 Task: Select the channel to keep "Side right".
Action: Mouse moved to (124, 14)
Screenshot: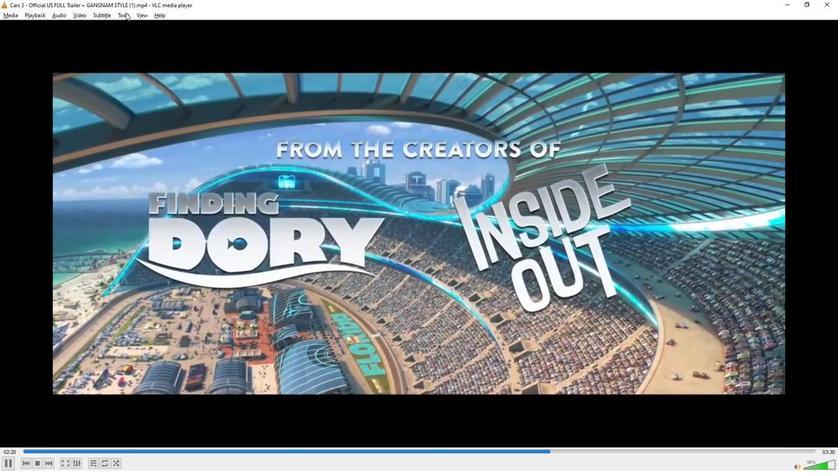 
Action: Mouse pressed left at (124, 14)
Screenshot: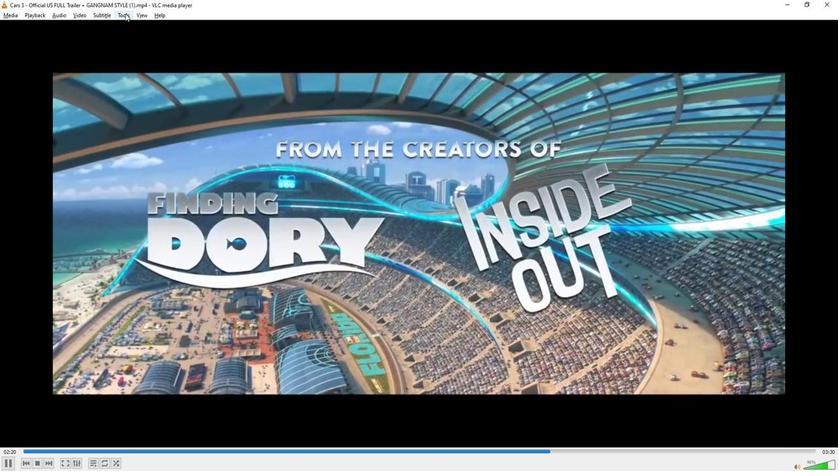 
Action: Mouse moved to (146, 117)
Screenshot: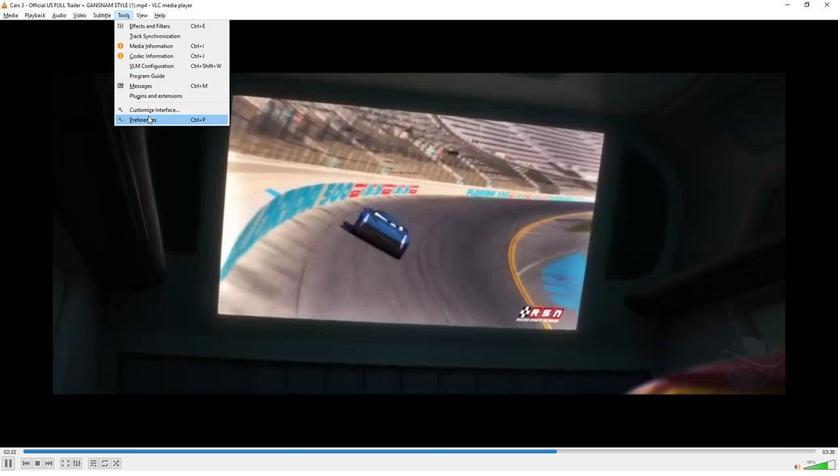 
Action: Mouse pressed left at (146, 117)
Screenshot: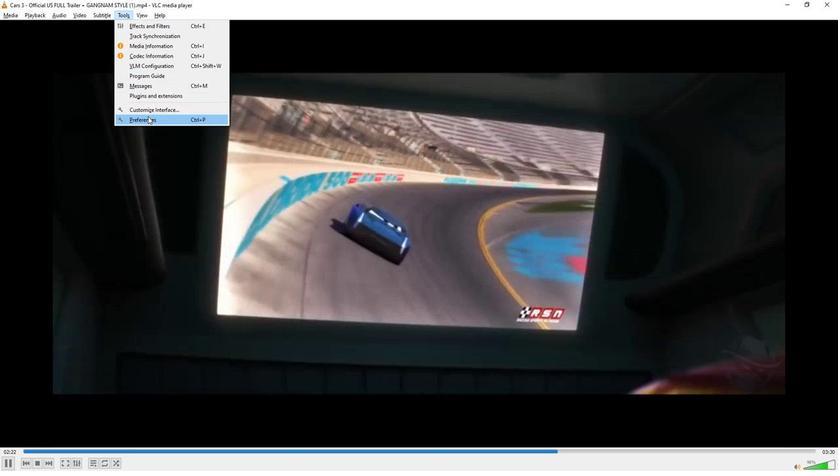 
Action: Mouse moved to (243, 354)
Screenshot: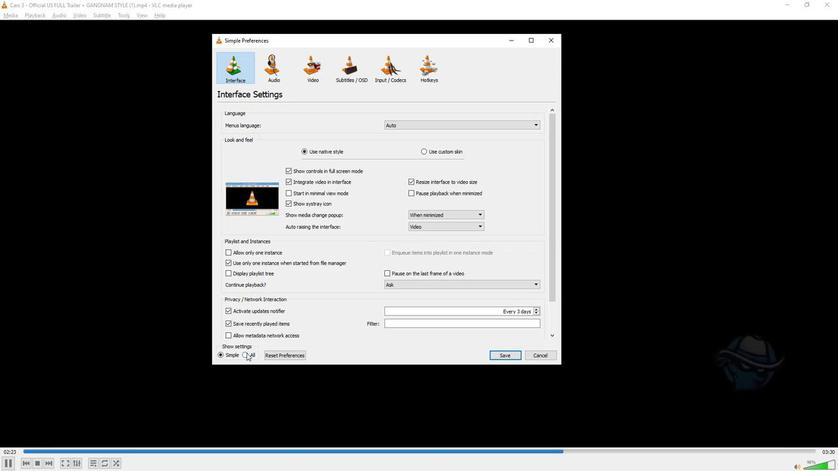 
Action: Mouse pressed left at (243, 354)
Screenshot: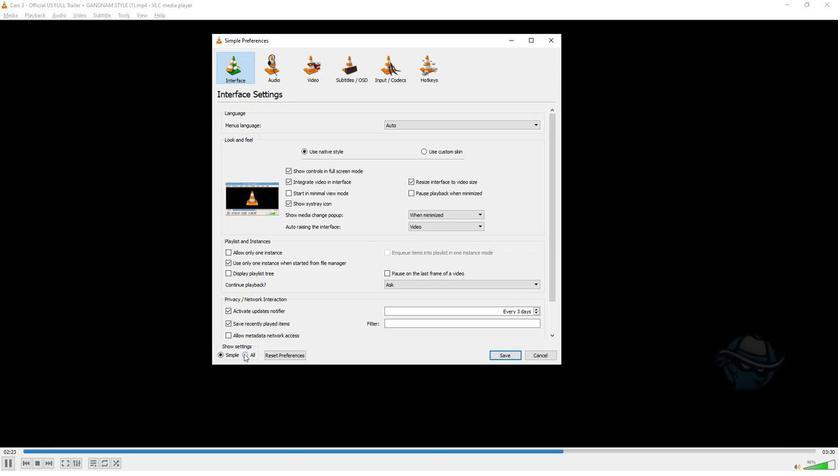 
Action: Mouse moved to (231, 160)
Screenshot: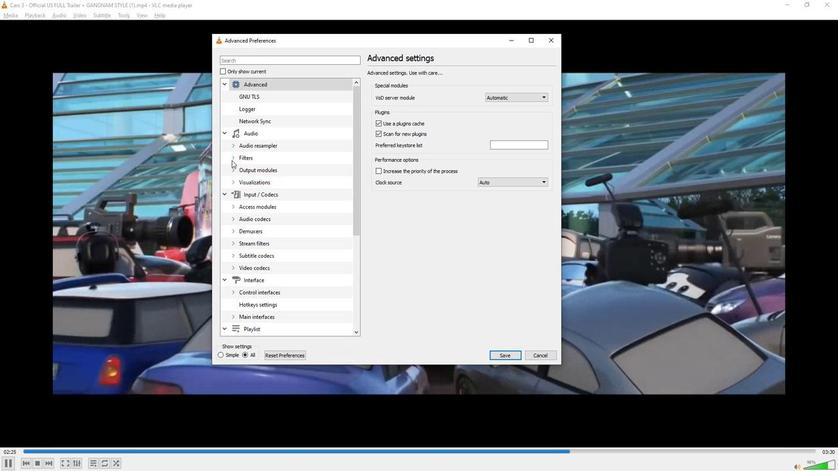 
Action: Mouse pressed left at (231, 160)
Screenshot: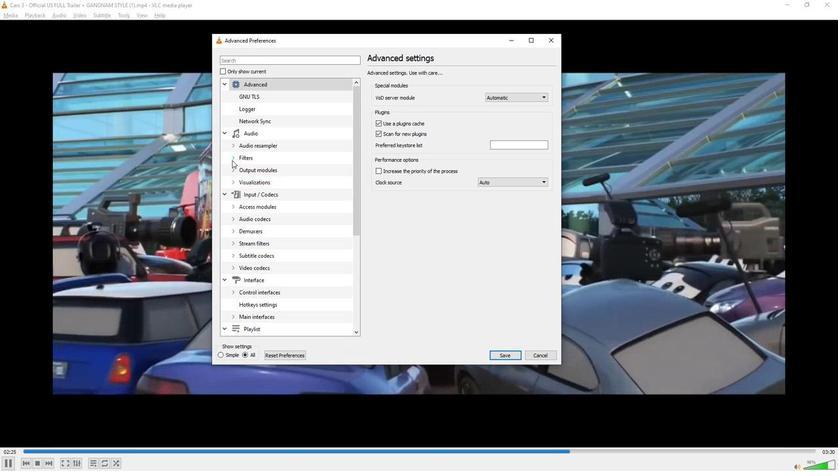 
Action: Mouse moved to (260, 253)
Screenshot: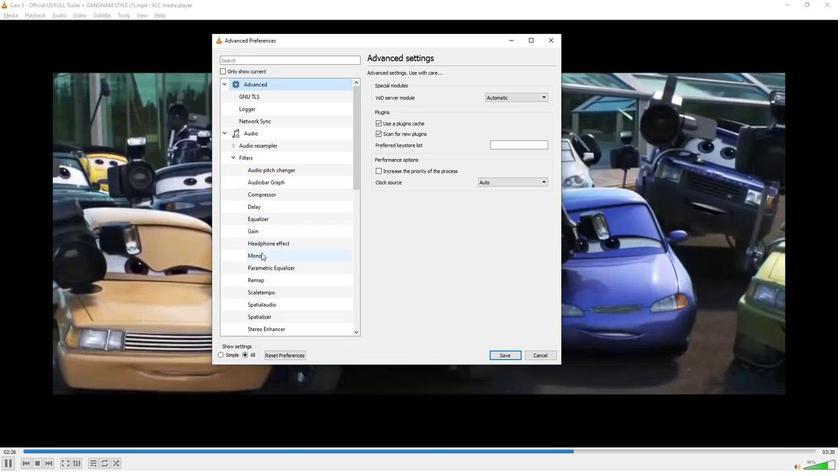 
Action: Mouse pressed left at (260, 253)
Screenshot: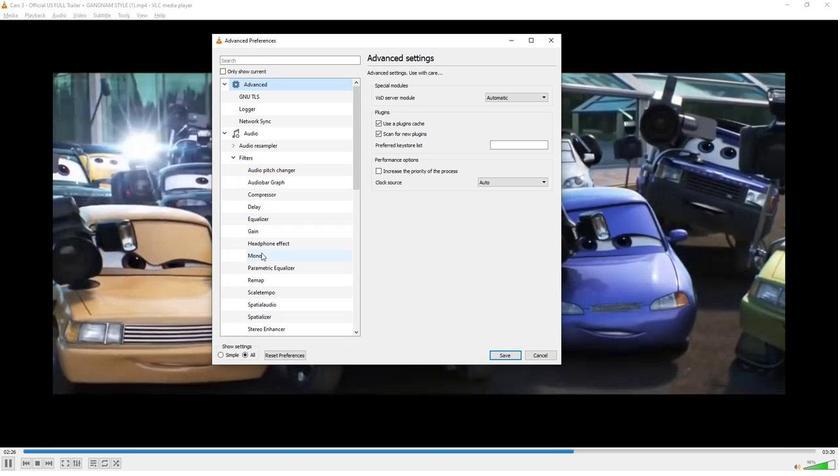 
Action: Mouse moved to (511, 99)
Screenshot: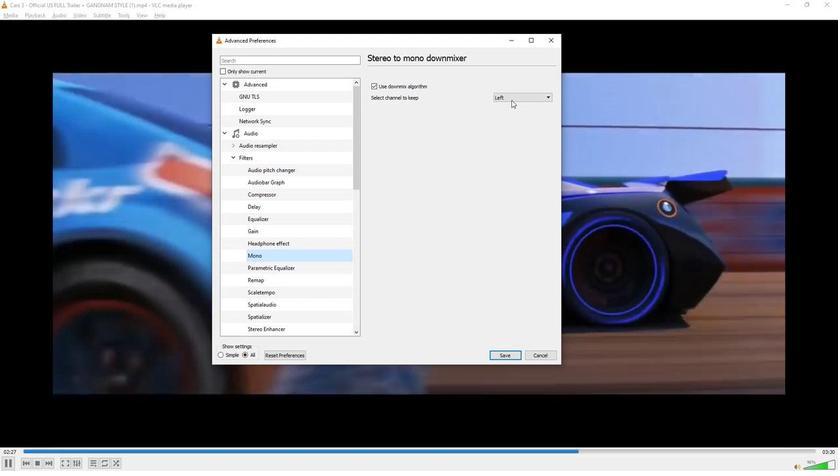 
Action: Mouse pressed left at (511, 99)
Screenshot: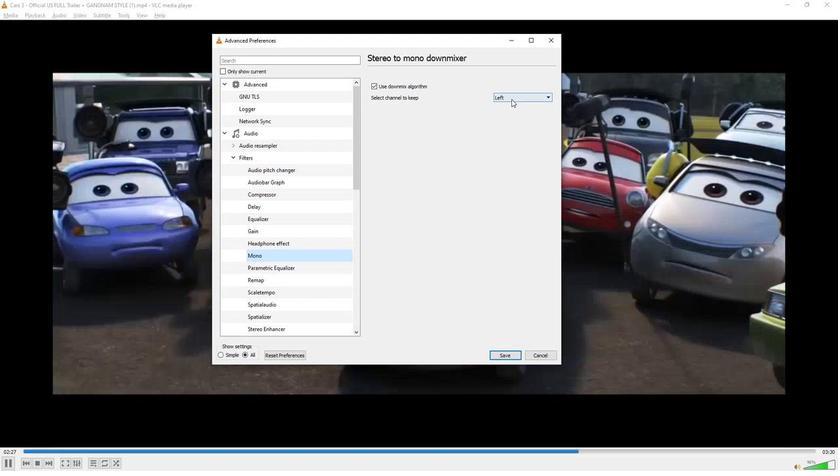 
Action: Mouse moved to (506, 144)
Screenshot: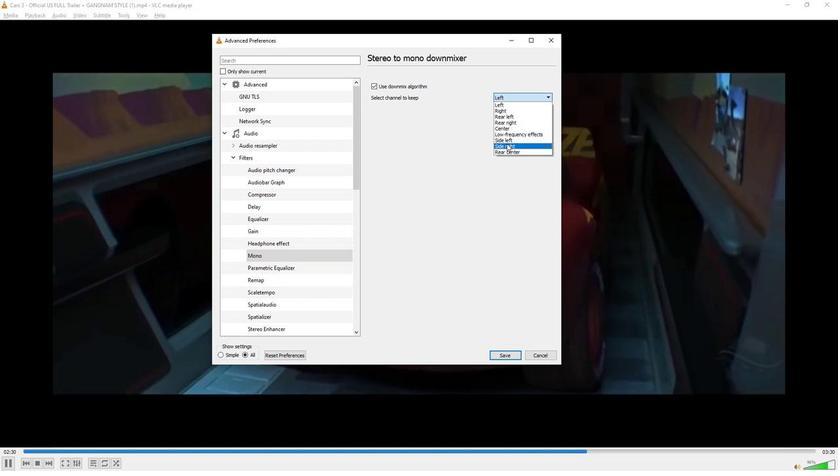 
Action: Mouse pressed left at (506, 144)
Screenshot: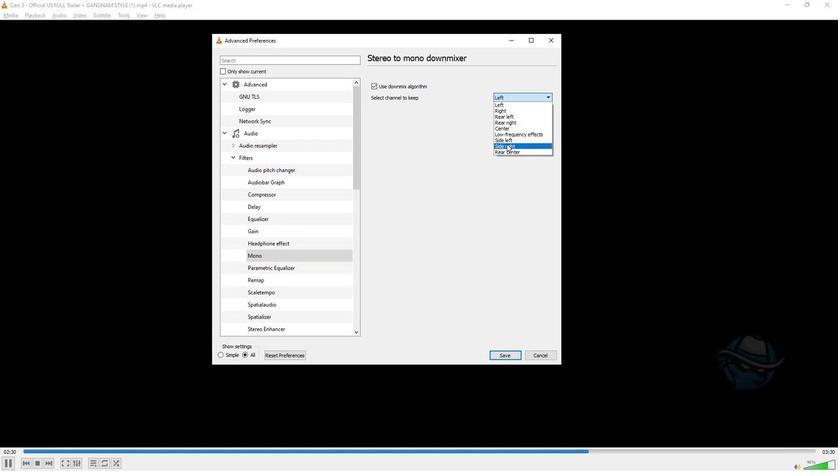 
Action: Mouse moved to (459, 209)
Screenshot: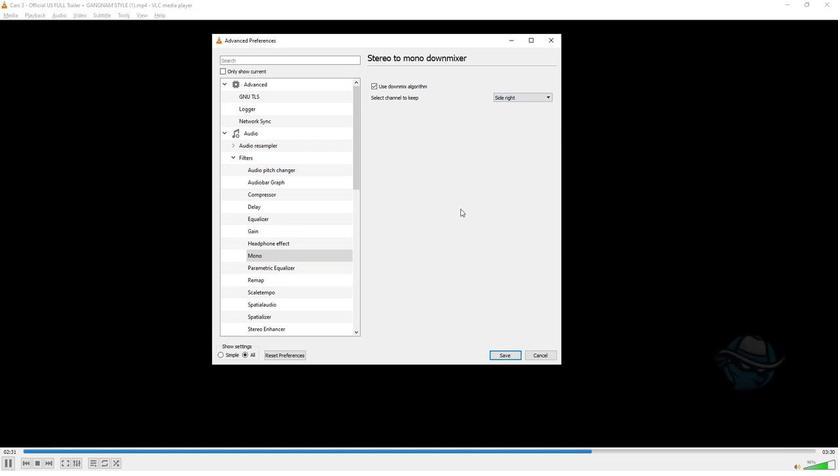 
